 Task: Plan a volunteer activity at a senior center on the 21st at 11:00 AM.
Action: Mouse moved to (41, 233)
Screenshot: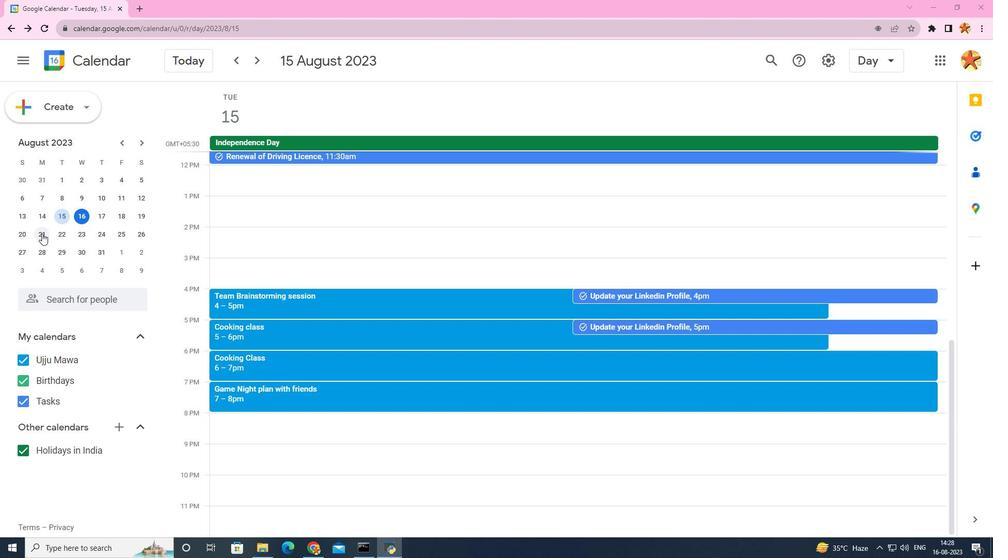 
Action: Mouse pressed left at (41, 233)
Screenshot: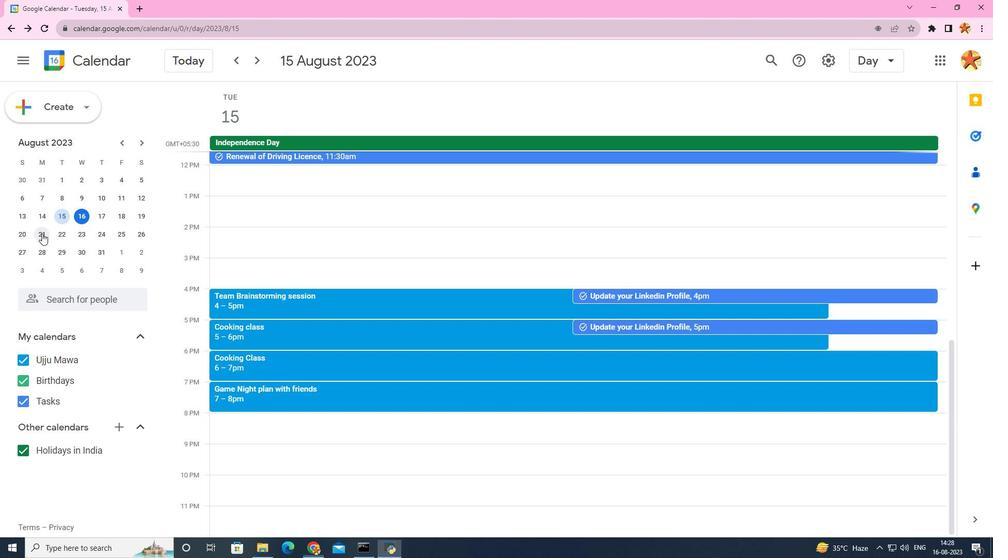 
Action: Mouse moved to (242, 270)
Screenshot: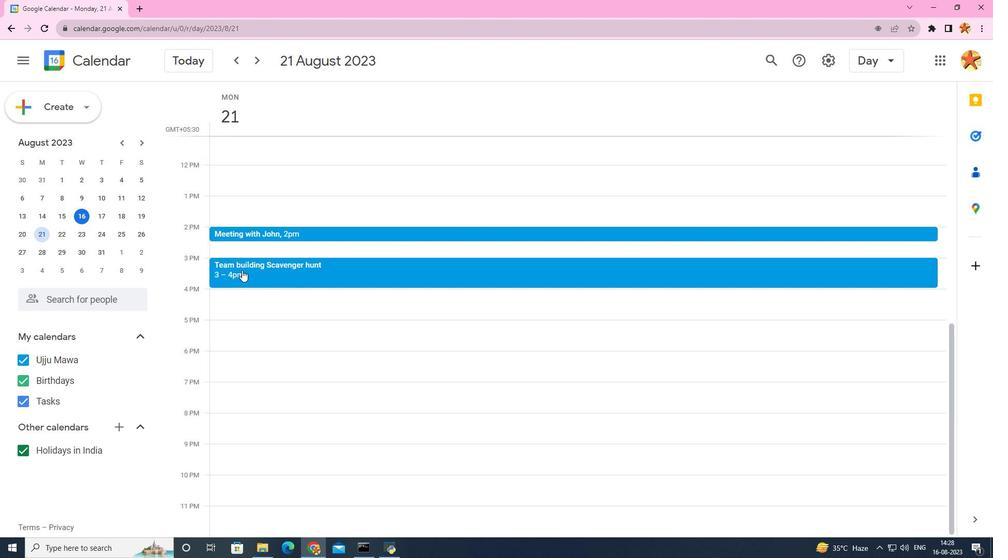 
Action: Mouse scrolled (242, 271) with delta (0, 0)
Screenshot: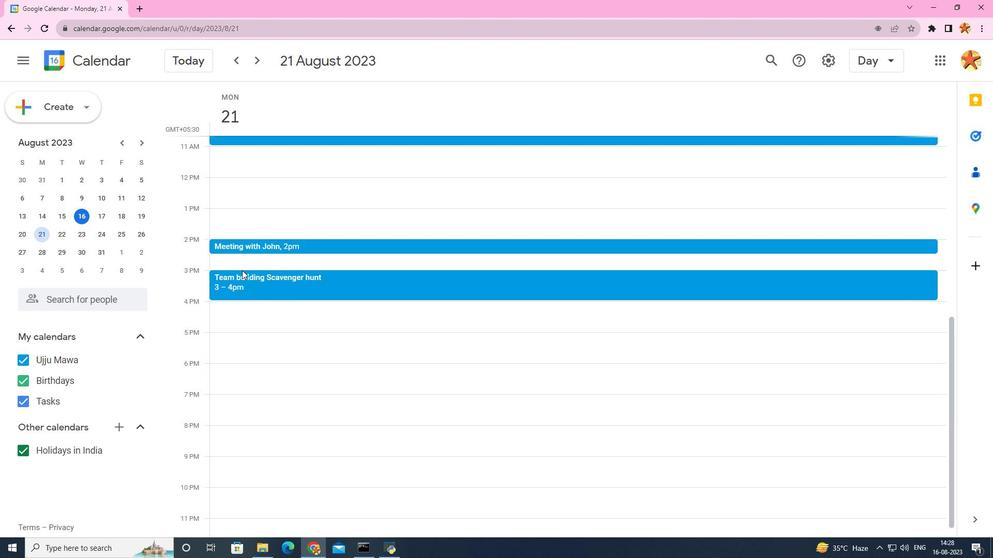 
Action: Mouse scrolled (242, 271) with delta (0, 0)
Screenshot: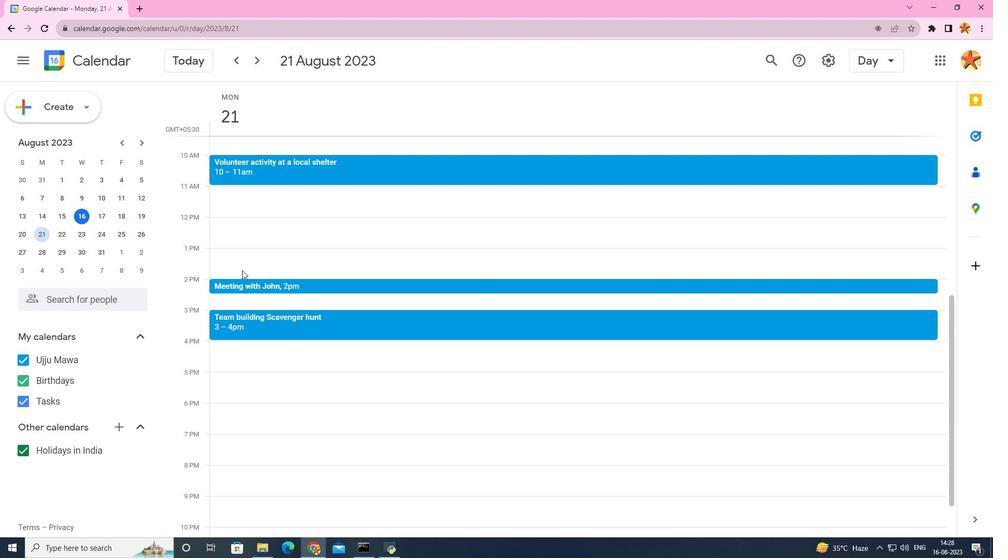 
Action: Mouse scrolled (242, 271) with delta (0, 0)
Screenshot: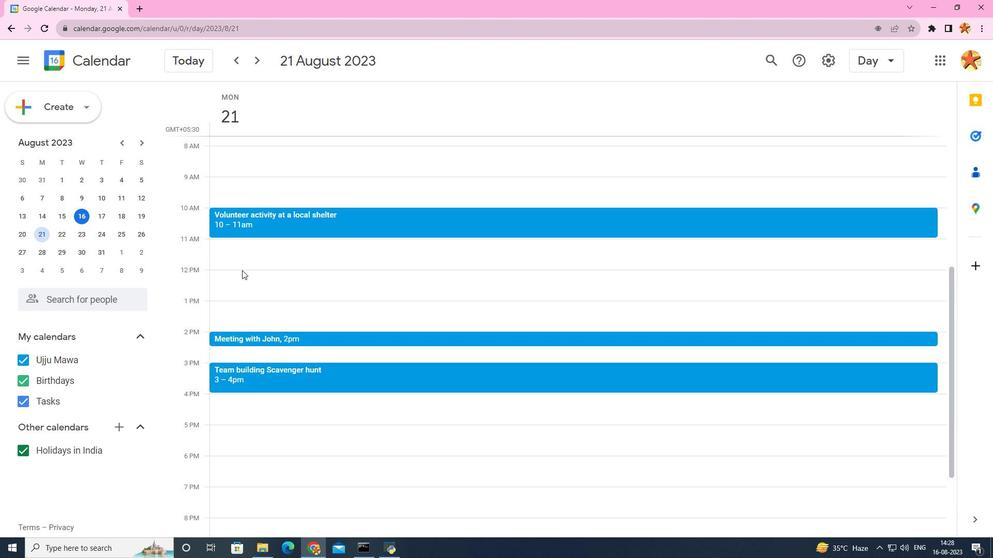 
Action: Mouse moved to (232, 294)
Screenshot: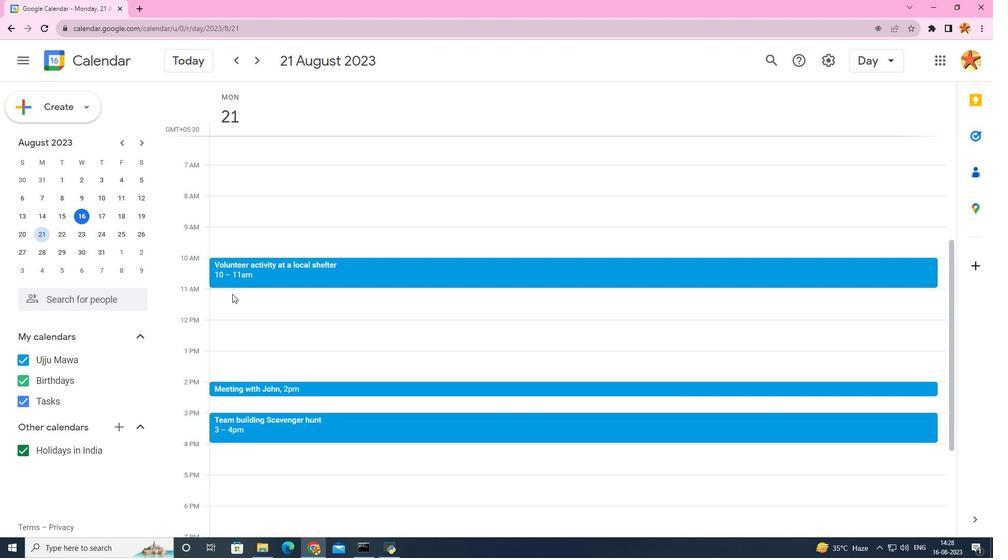 
Action: Mouse pressed left at (232, 294)
Screenshot: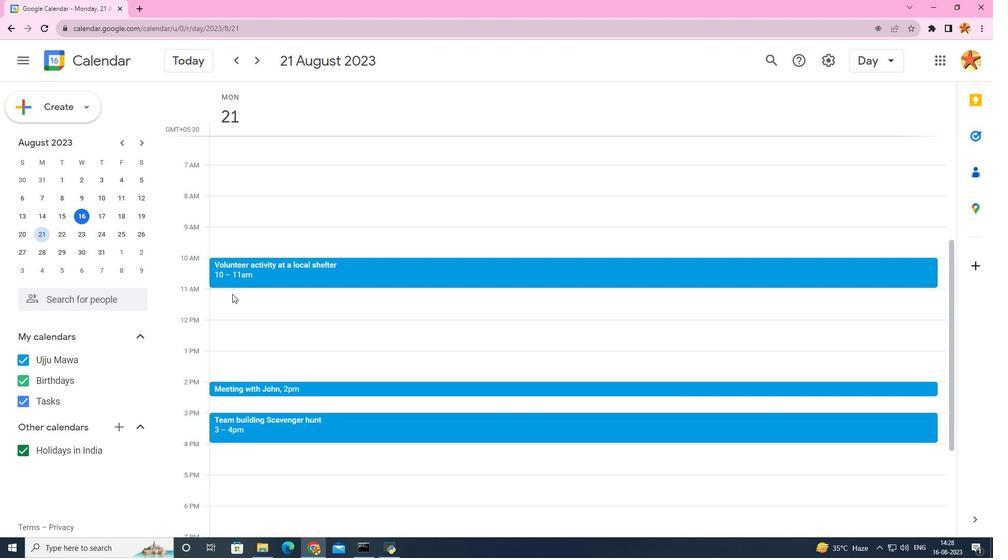 
Action: Mouse moved to (310, 262)
Screenshot: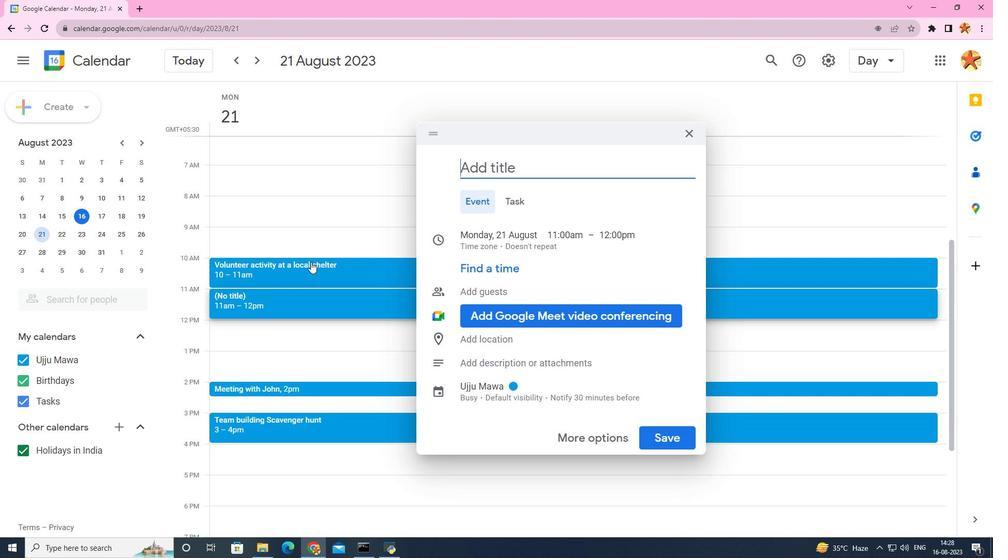 
Action: Key pressed <Key.caps_lock>V<Key.caps_lock>olunteer<Key.space>activity<Key.space>at<Key.space>as<Key.space><Key.backspace><Key.backspace><Key.backspace>a<Key.space>senior<Key.space>center
Screenshot: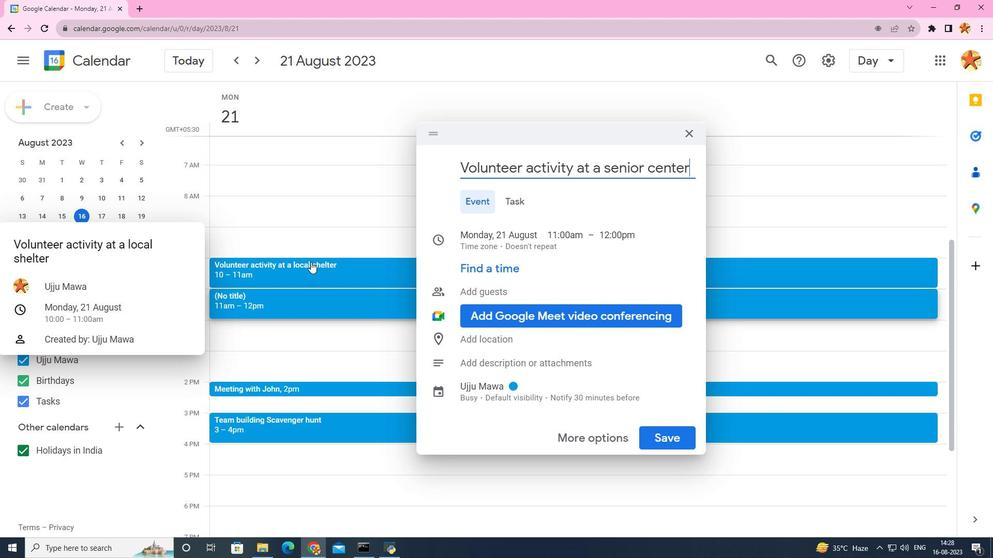 
Action: Mouse moved to (660, 451)
Screenshot: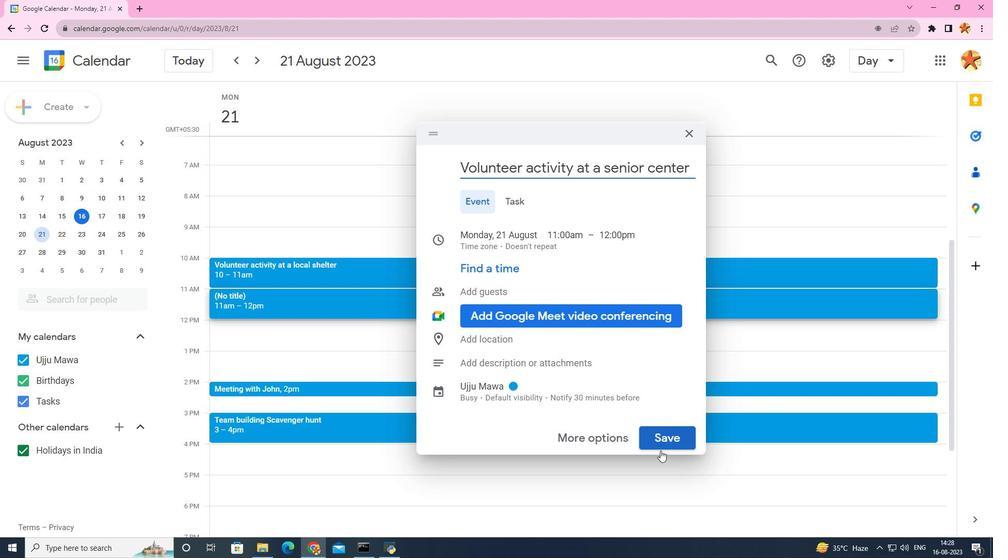 
Action: Mouse pressed left at (660, 451)
Screenshot: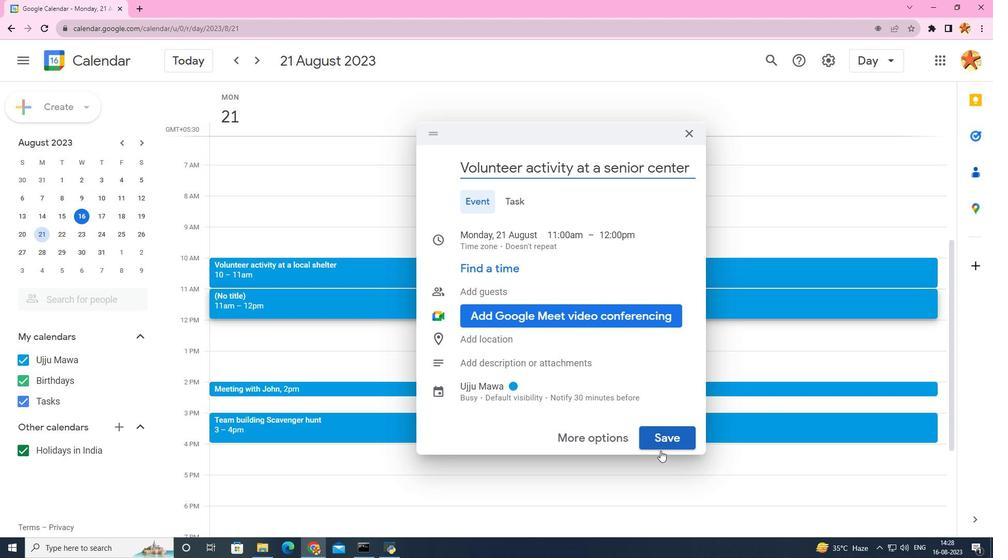 
Action: Mouse moved to (660, 451)
Screenshot: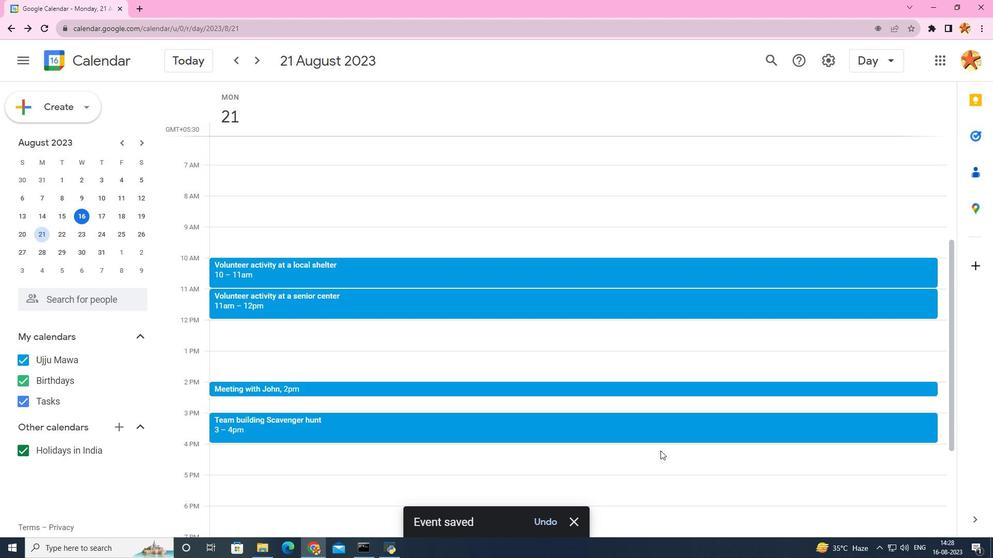 
